 Task: Create ChildIssue0000000754 as Child Issue of Issue Issue0000000377 in Backlog  in Scrum Project Project0000000076 in Jira. Create ChildIssue0000000755 as Child Issue of Issue Issue0000000378 in Backlog  in Scrum Project Project0000000076 in Jira. Create ChildIssue0000000756 as Child Issue of Issue Issue0000000378 in Backlog  in Scrum Project Project0000000076 in Jira. Create ChildIssue0000000757 as Child Issue of Issue Issue0000000379 in Backlog  in Scrum Project Project0000000076 in Jira. Create ChildIssue0000000758 as Child Issue of Issue Issue0000000379 in Backlog  in Scrum Project Project0000000076 in Jira
Action: Mouse moved to (64, 270)
Screenshot: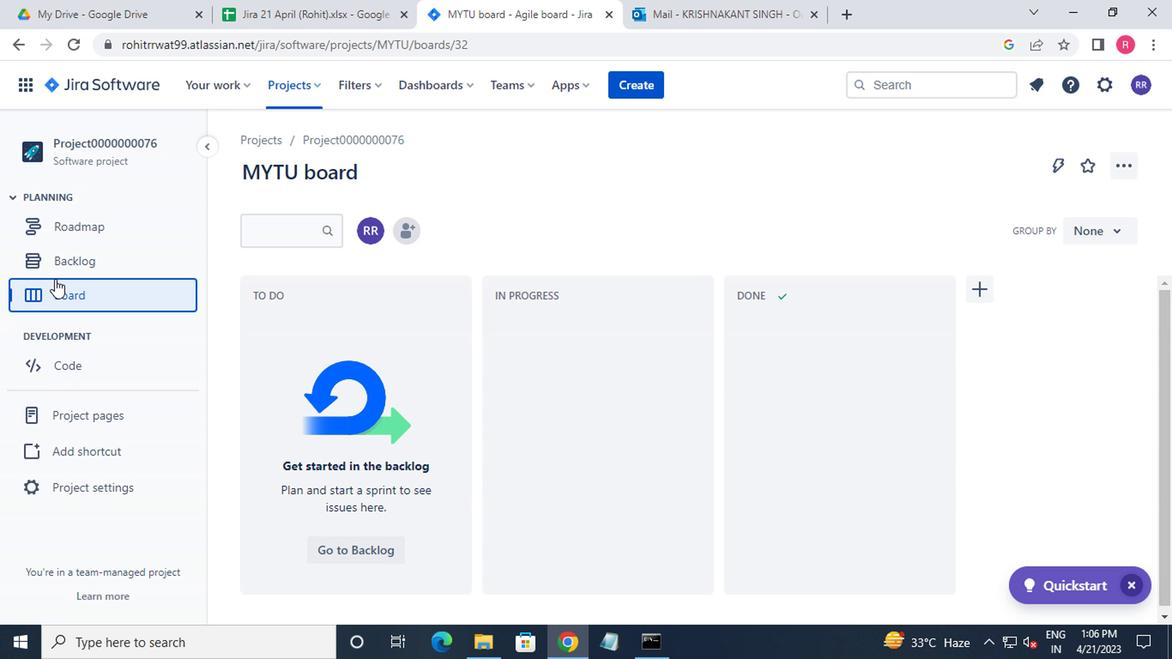 
Action: Mouse pressed left at (64, 270)
Screenshot: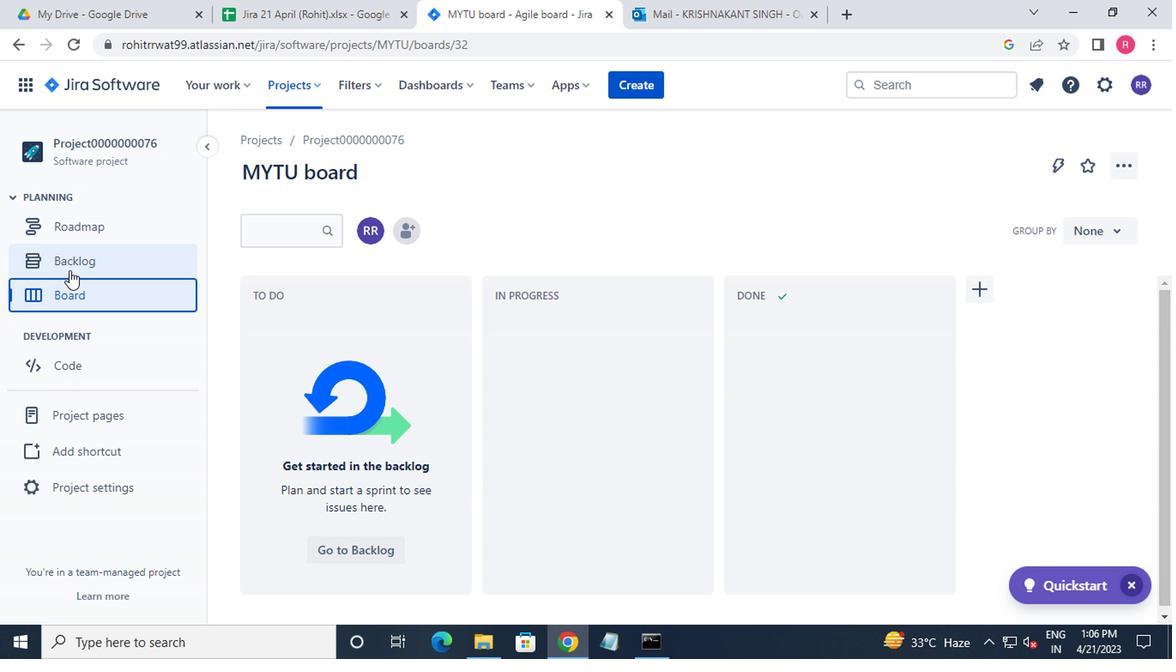 
Action: Mouse moved to (275, 391)
Screenshot: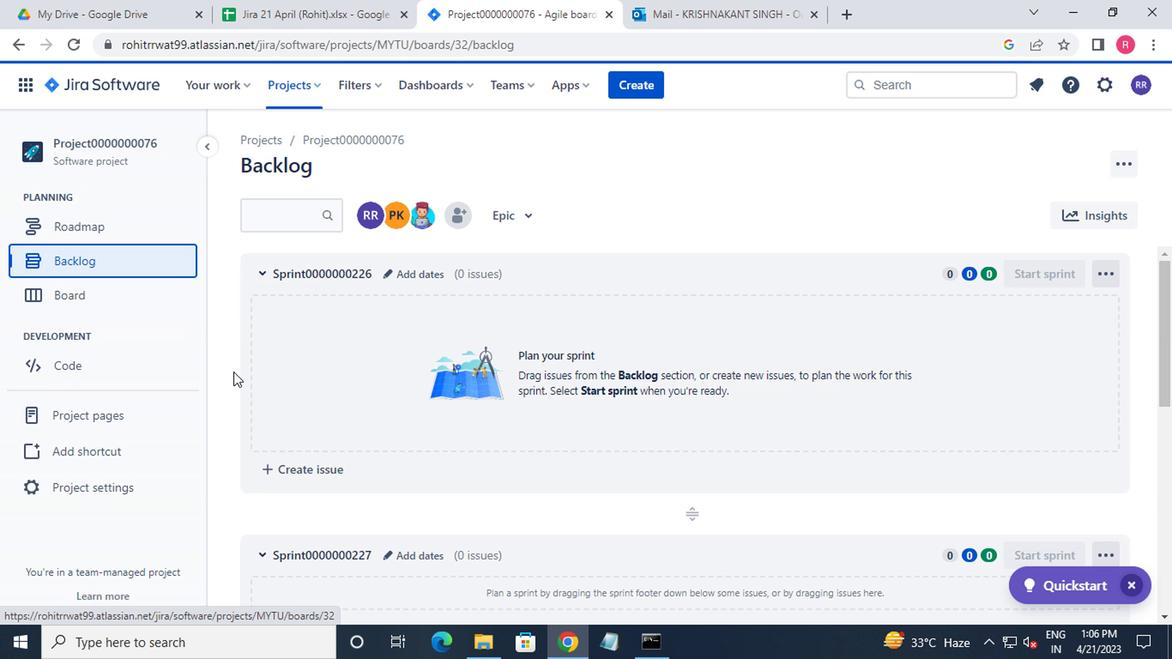 
Action: Mouse scrolled (275, 390) with delta (0, -1)
Screenshot: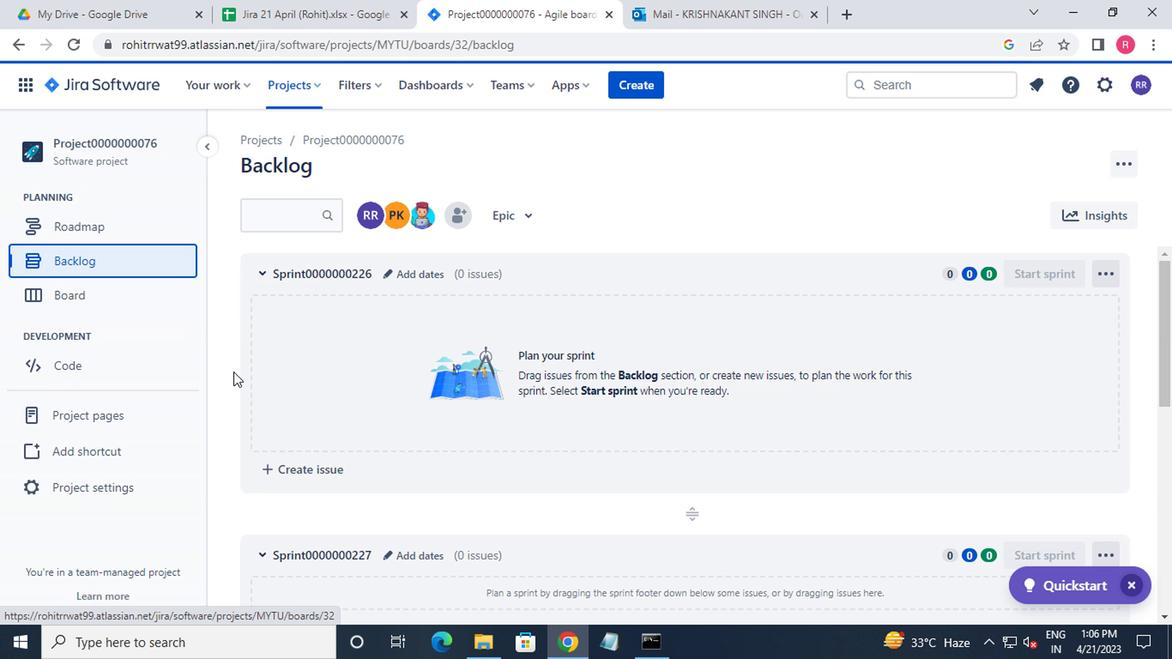 
Action: Mouse moved to (300, 398)
Screenshot: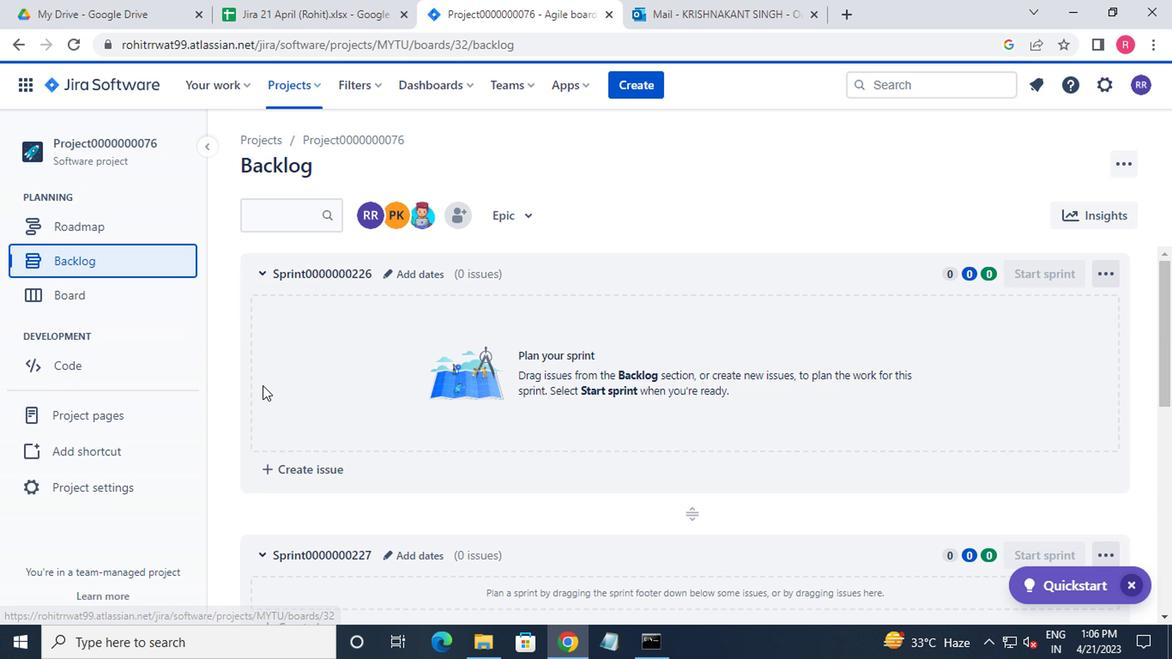 
Action: Mouse scrolled (300, 397) with delta (0, 0)
Screenshot: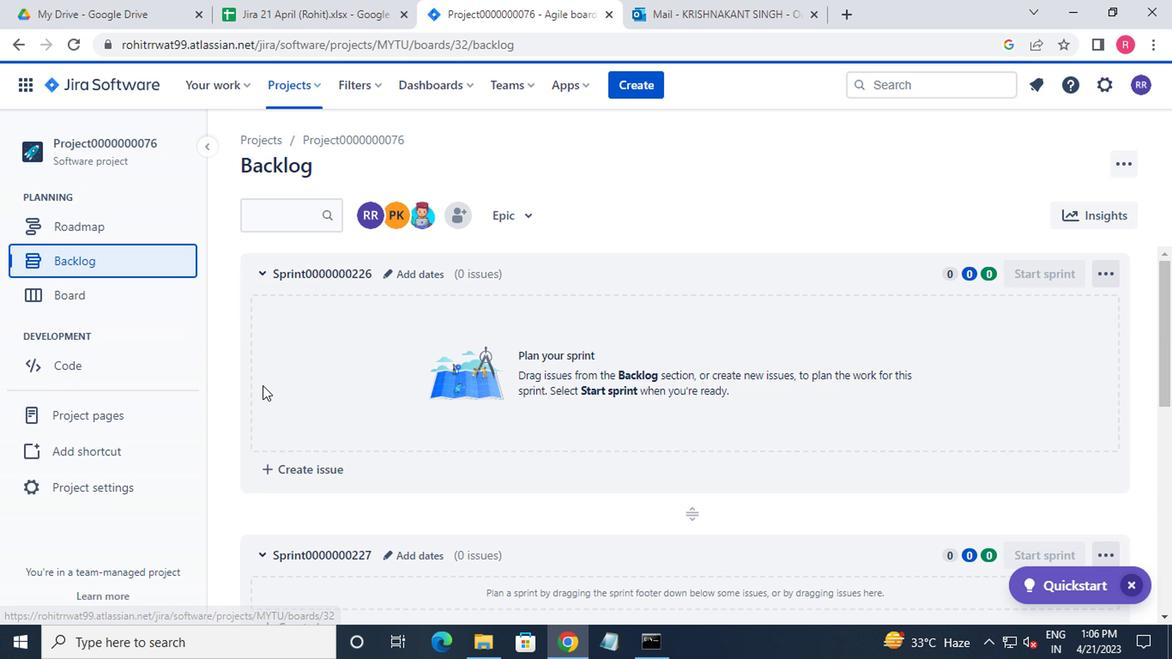 
Action: Mouse moved to (307, 399)
Screenshot: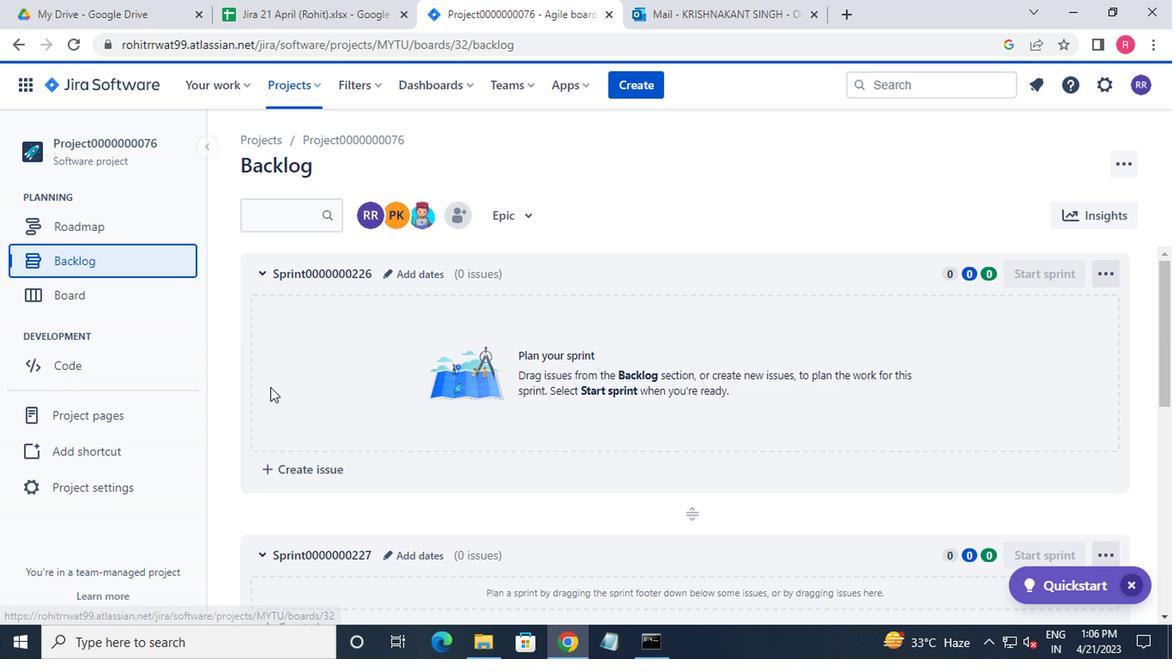 
Action: Mouse scrolled (307, 399) with delta (0, 0)
Screenshot: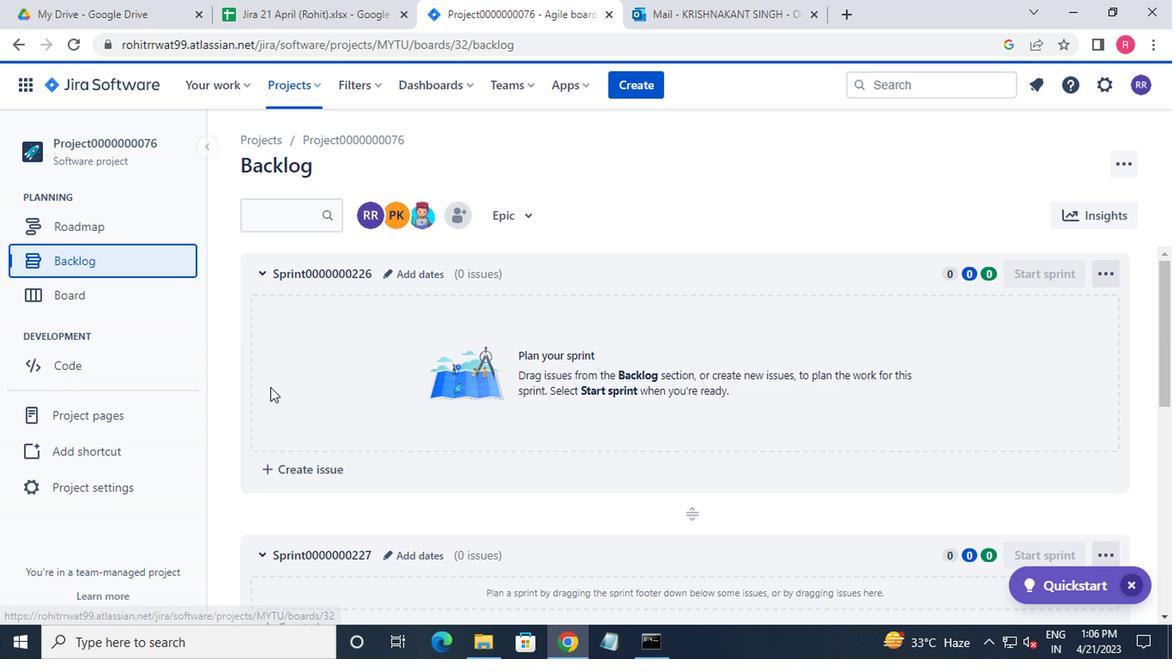 
Action: Mouse scrolled (307, 399) with delta (0, 0)
Screenshot: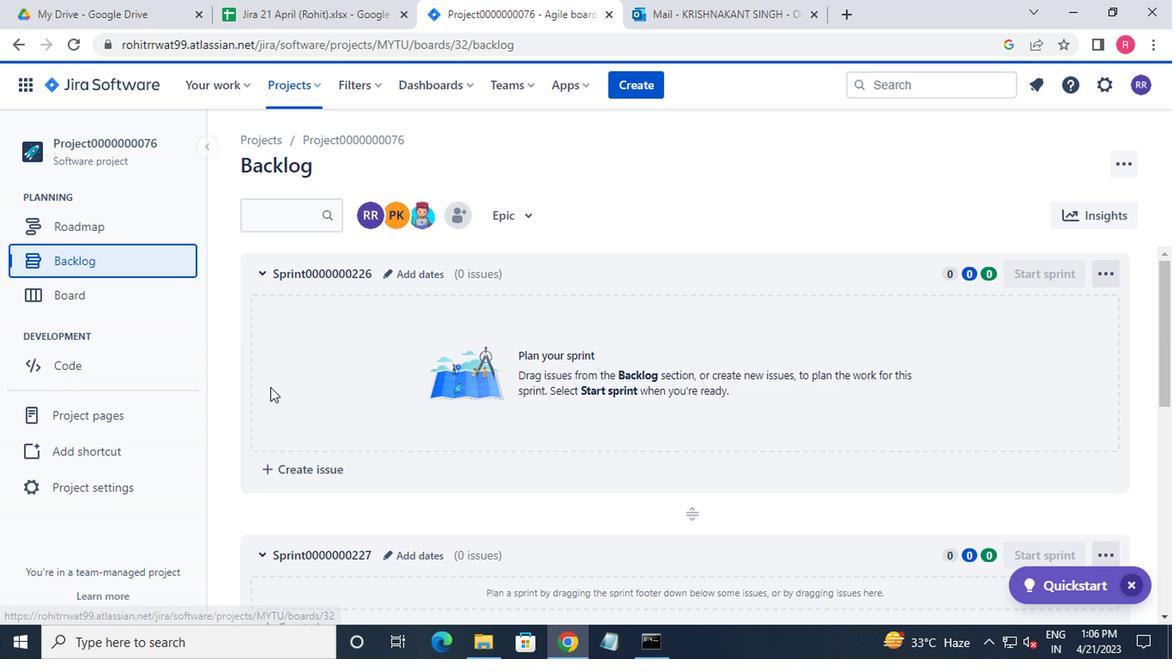 
Action: Mouse moved to (308, 399)
Screenshot: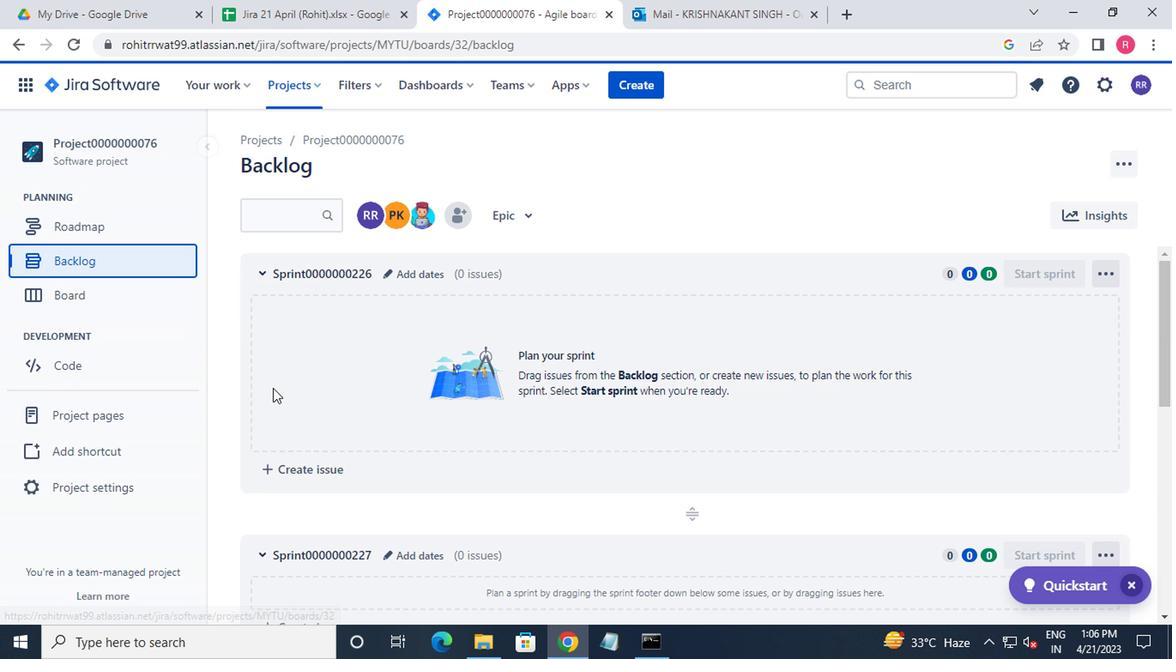 
Action: Mouse scrolled (308, 399) with delta (0, 0)
Screenshot: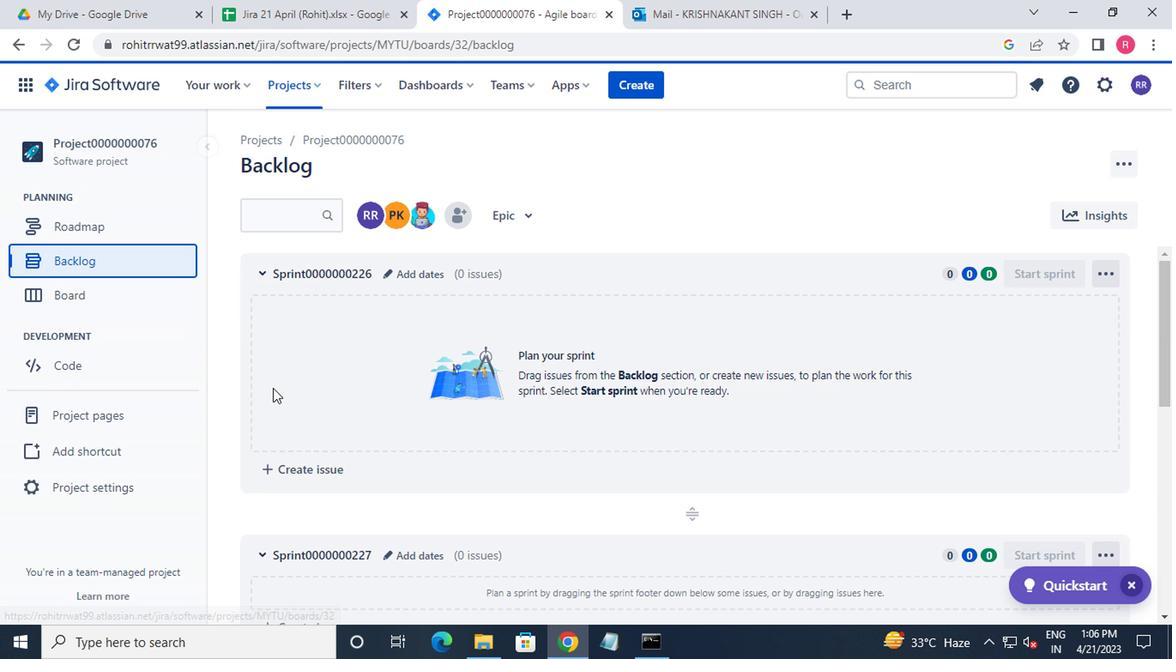 
Action: Mouse moved to (326, 413)
Screenshot: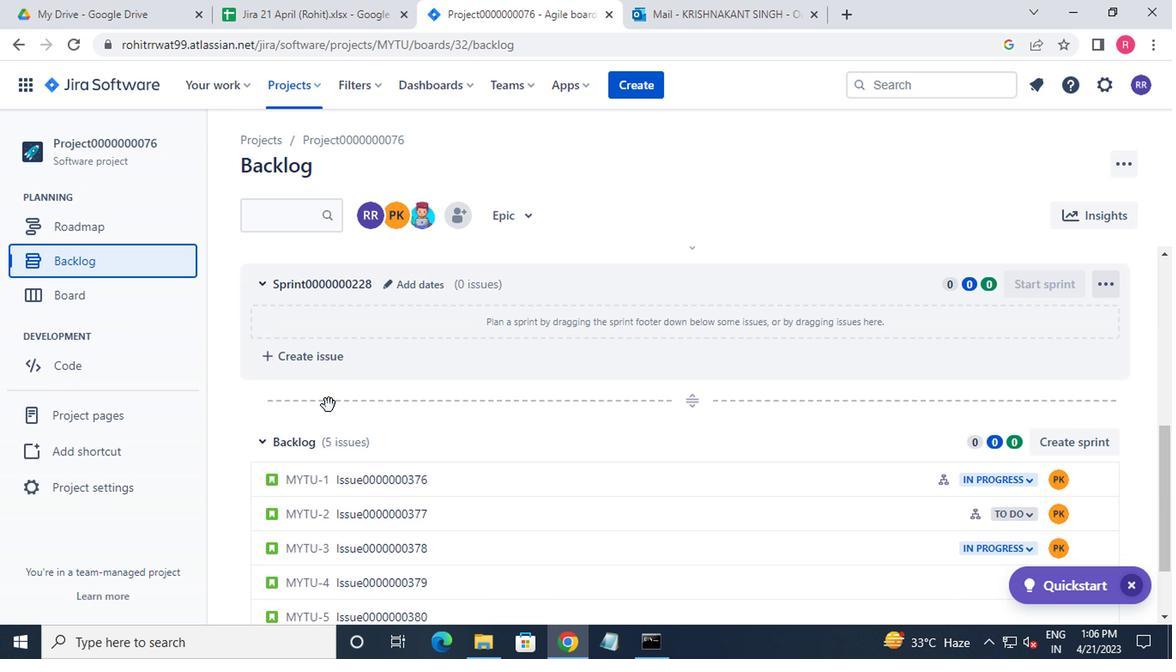 
Action: Mouse scrolled (326, 412) with delta (0, -1)
Screenshot: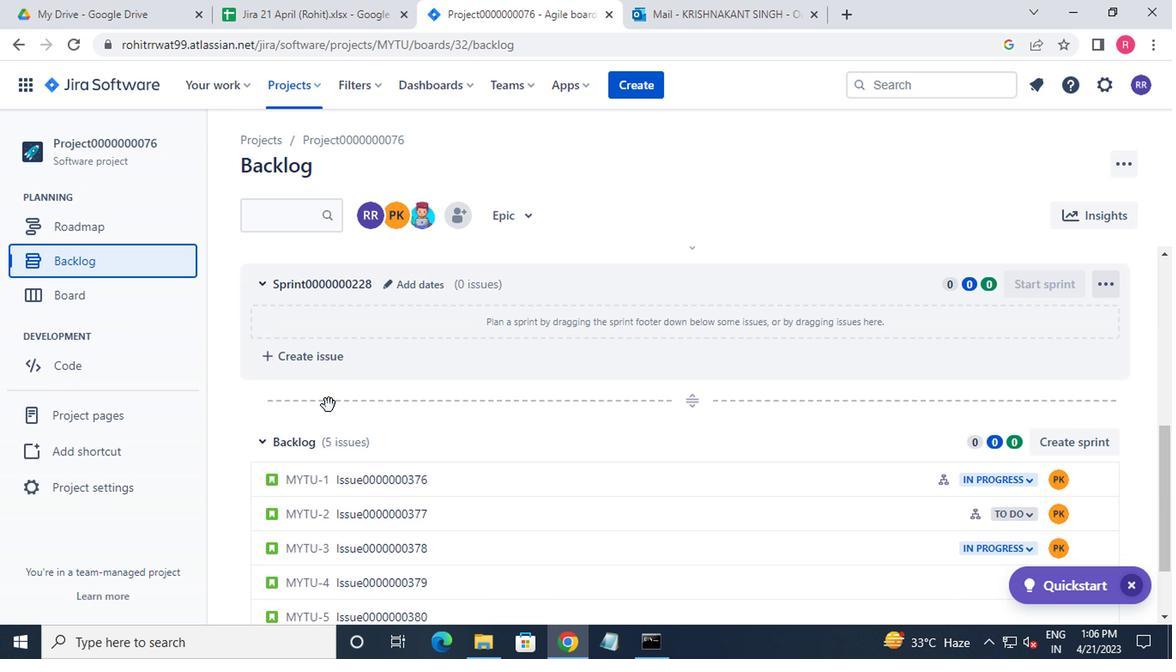 
Action: Mouse moved to (328, 416)
Screenshot: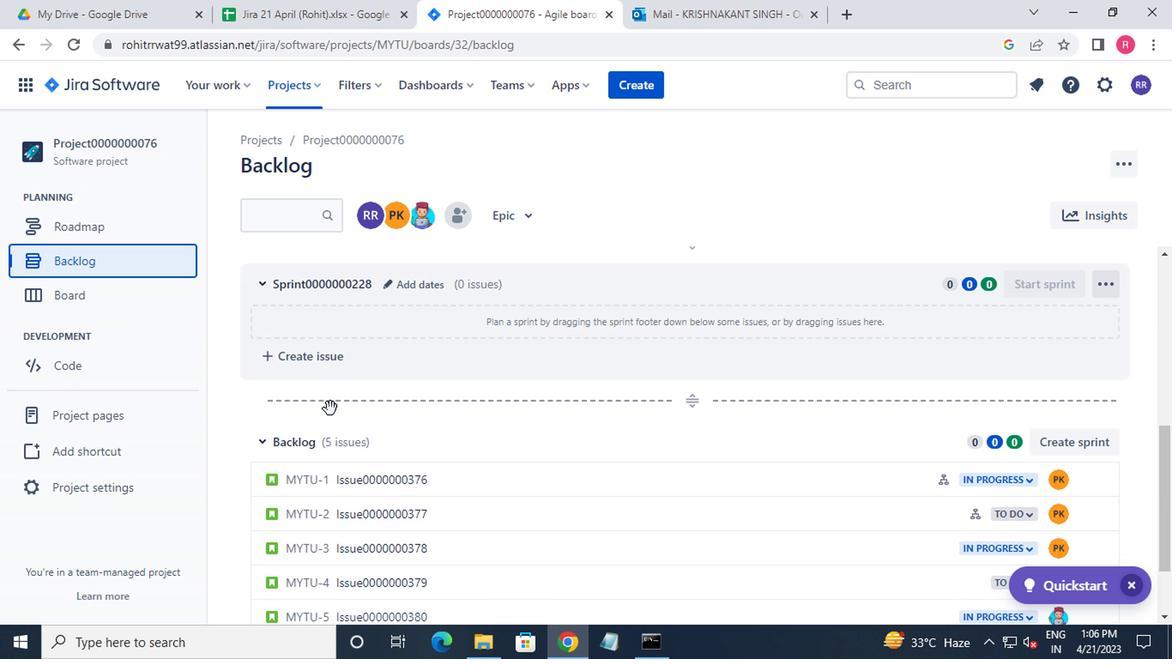 
Action: Mouse scrolled (328, 415) with delta (0, -1)
Screenshot: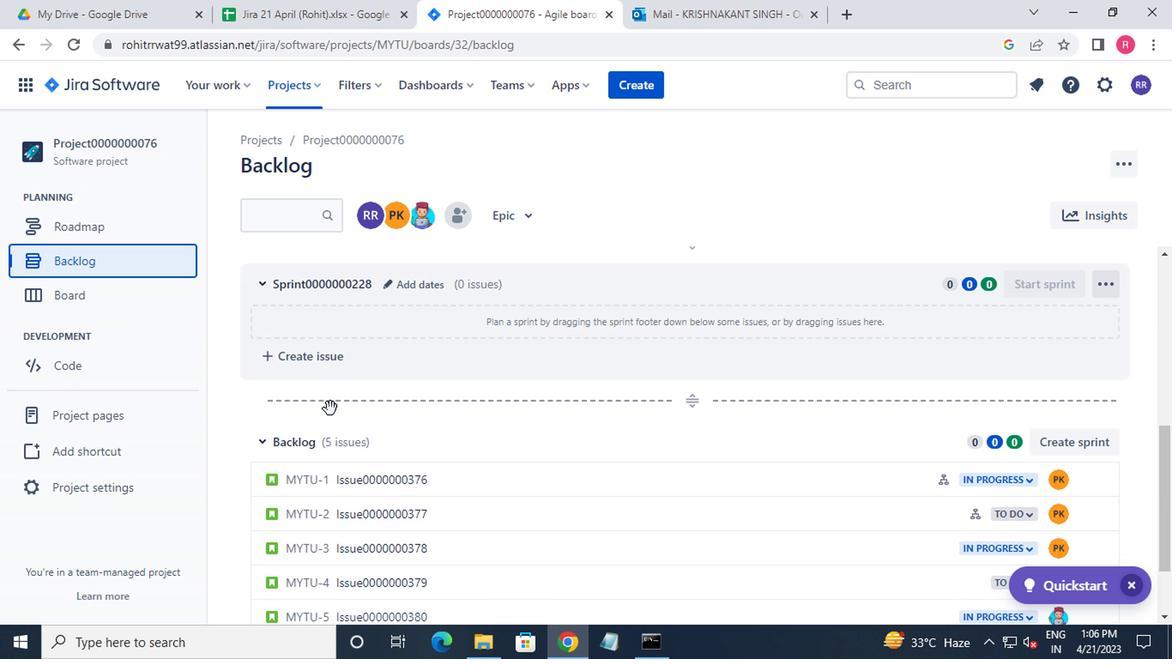 
Action: Mouse moved to (330, 420)
Screenshot: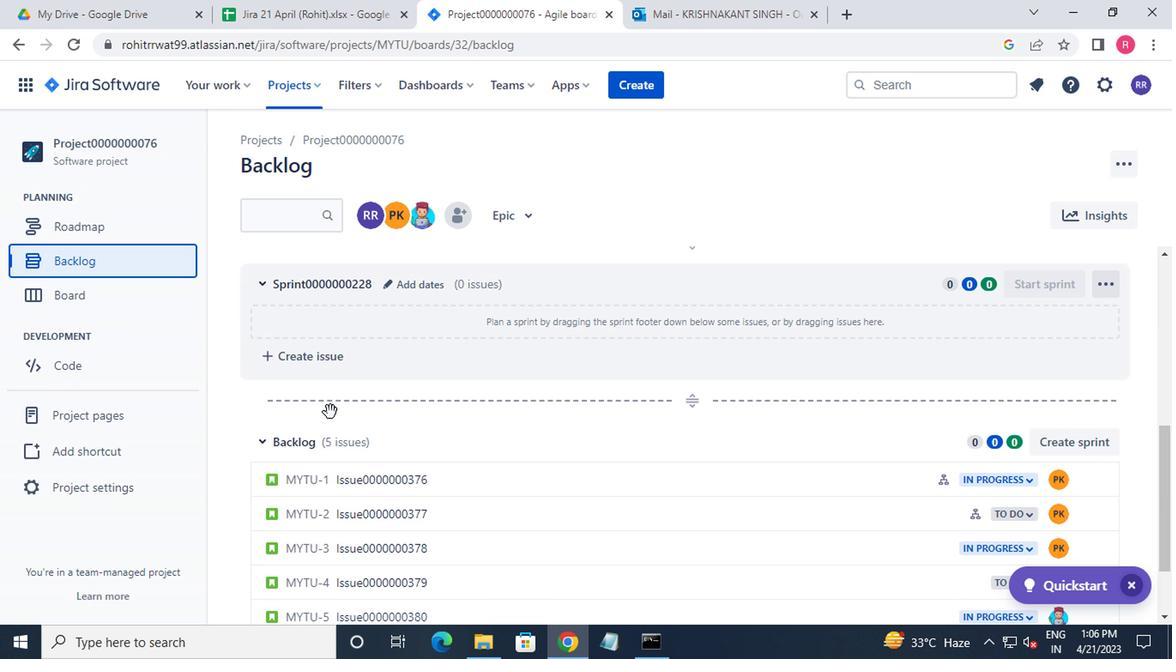 
Action: Mouse scrolled (330, 419) with delta (0, -1)
Screenshot: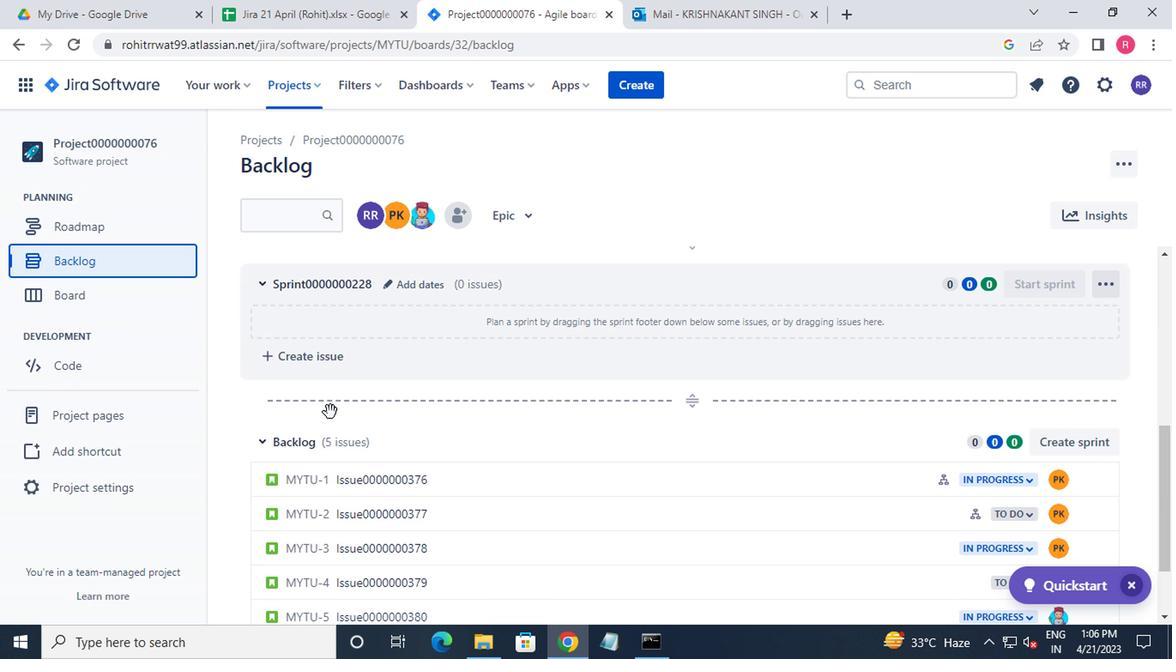
Action: Mouse moved to (495, 418)
Screenshot: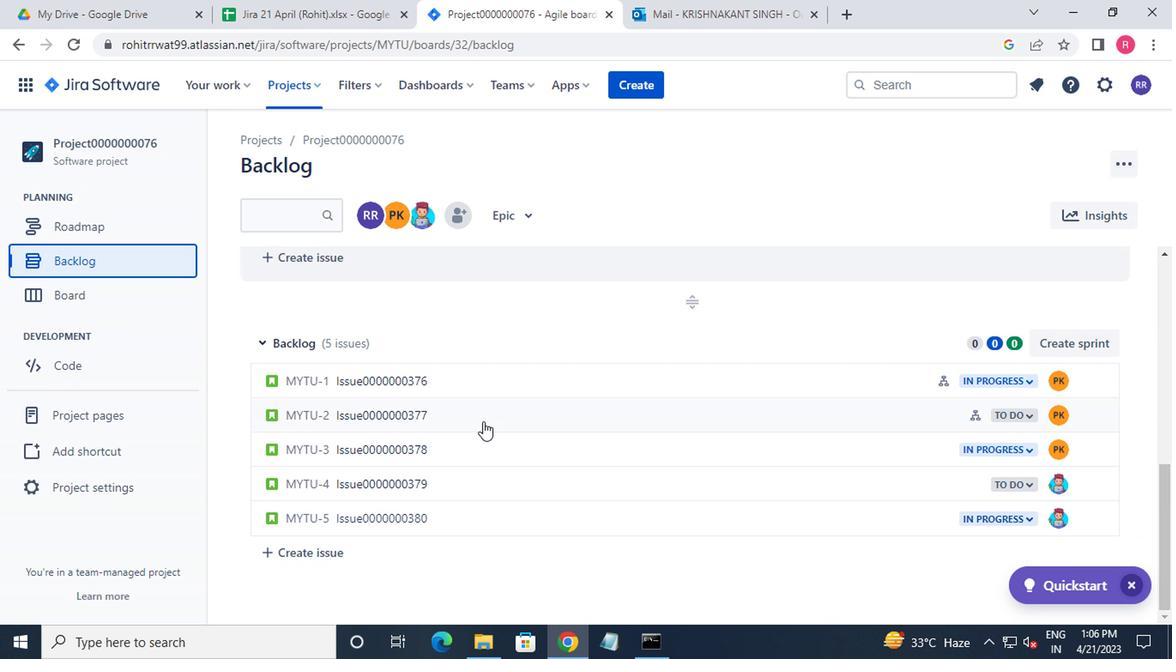 
Action: Mouse pressed left at (495, 418)
Screenshot: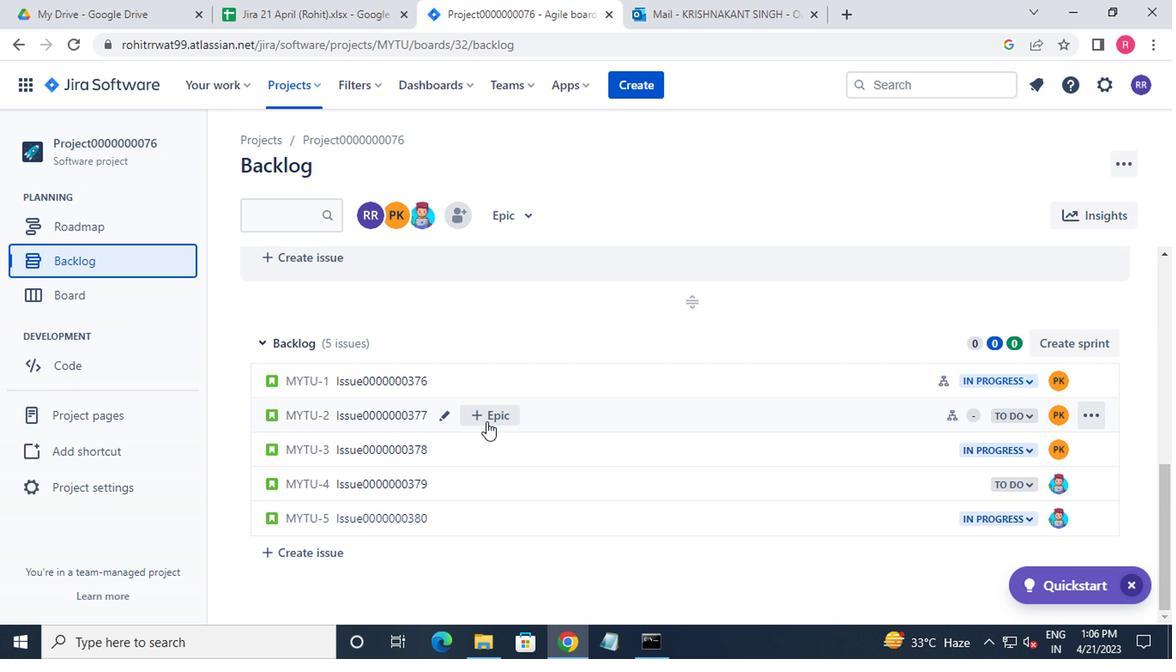 
Action: Mouse moved to (582, 418)
Screenshot: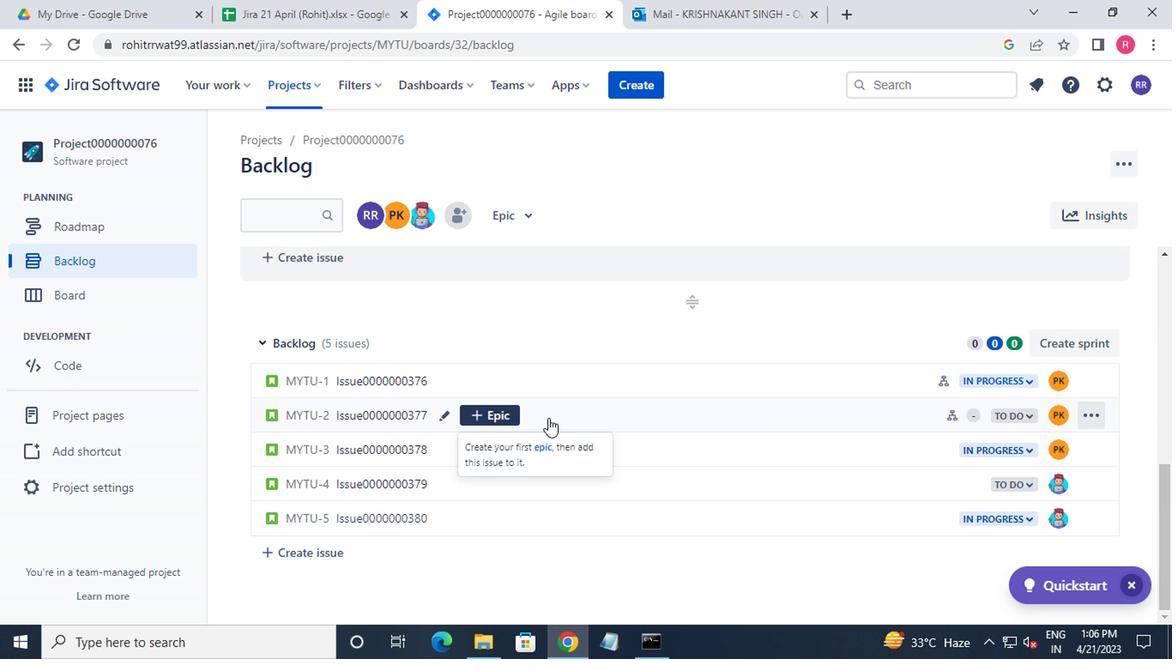 
Action: Mouse pressed left at (582, 418)
Screenshot: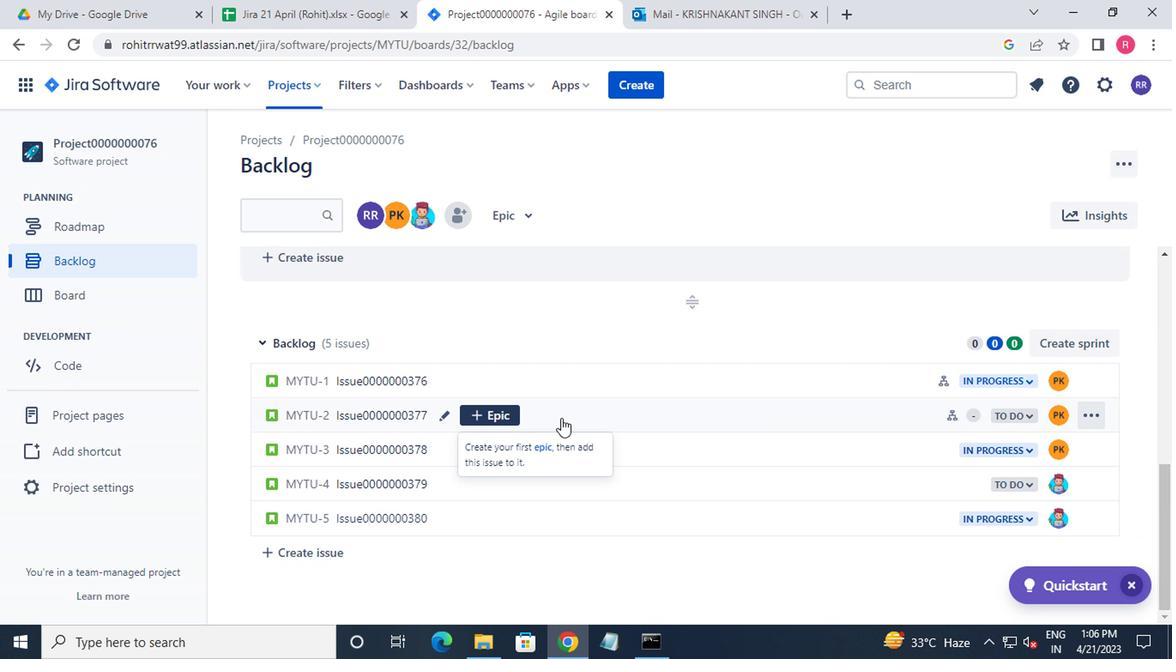 
Action: Mouse moved to (860, 343)
Screenshot: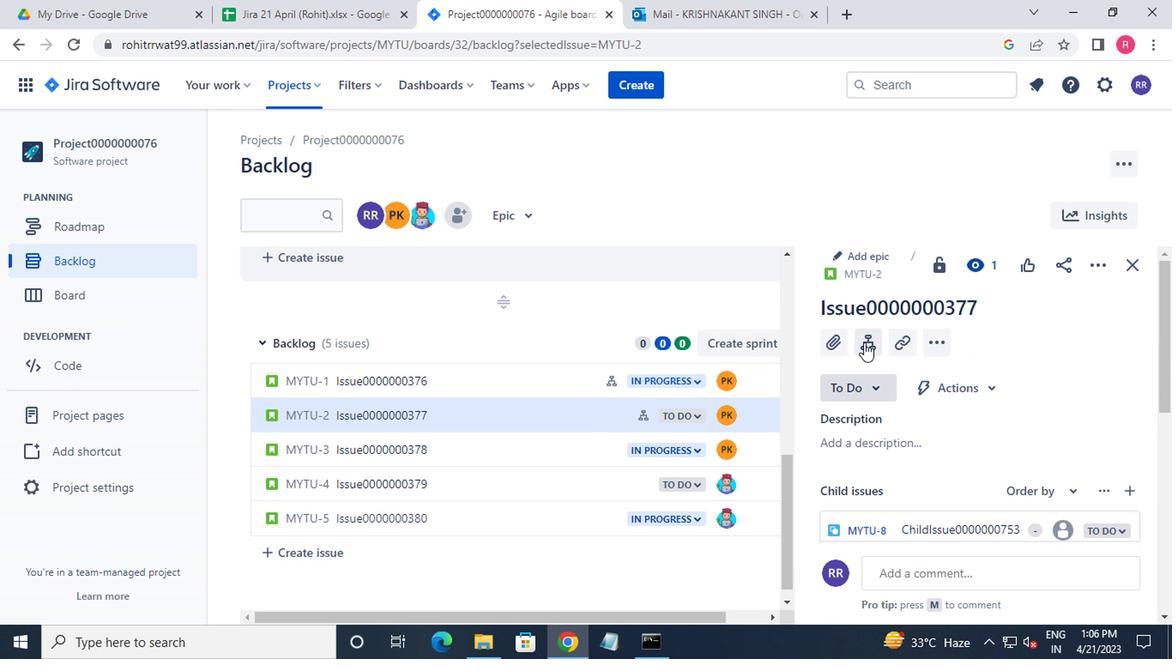 
Action: Mouse pressed left at (860, 343)
Screenshot: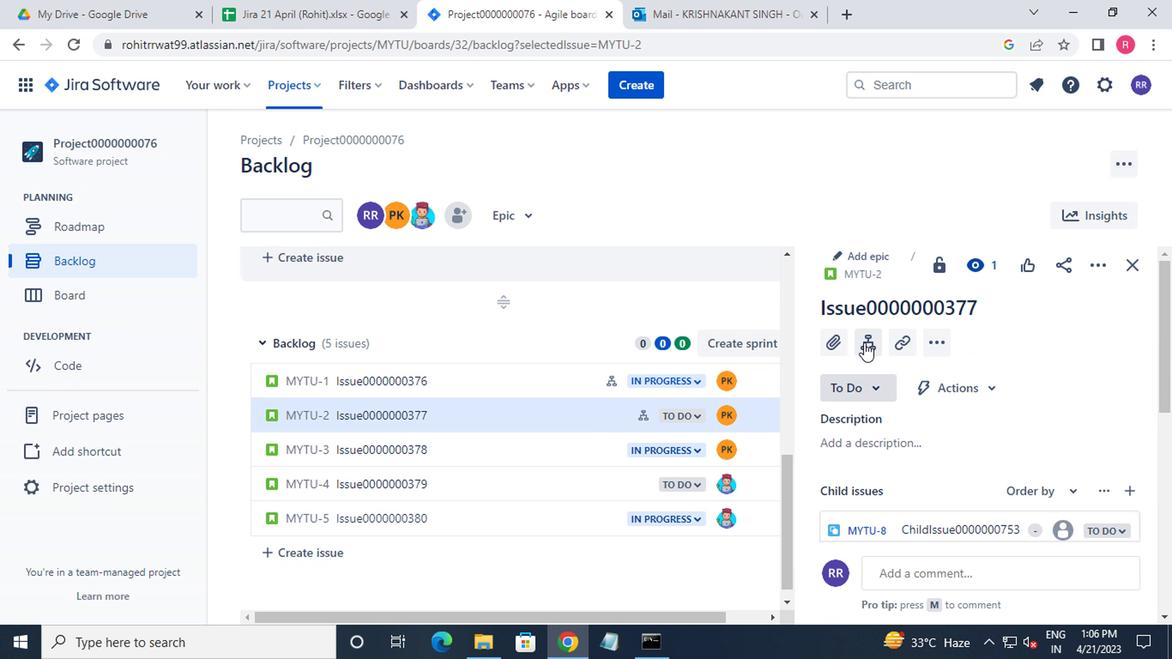 
Action: Mouse moved to (870, 351)
Screenshot: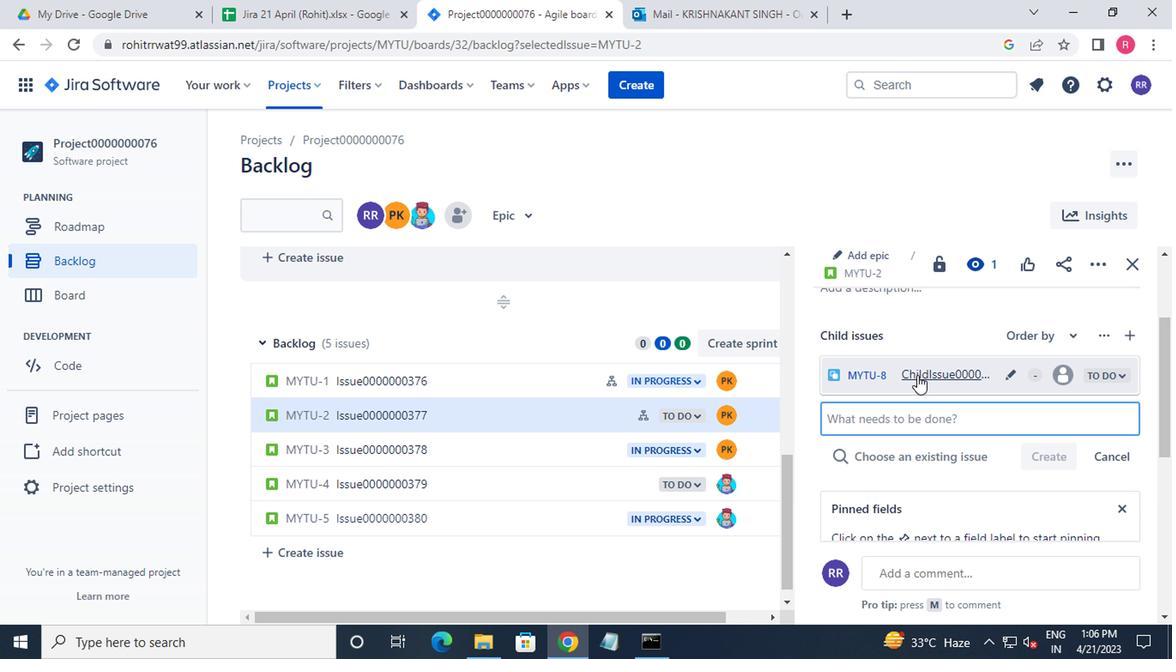 
Action: Key pressed <Key.shift>CHILD<Key.shift_r>ISSUE0000000754<Key.enter>
Screenshot: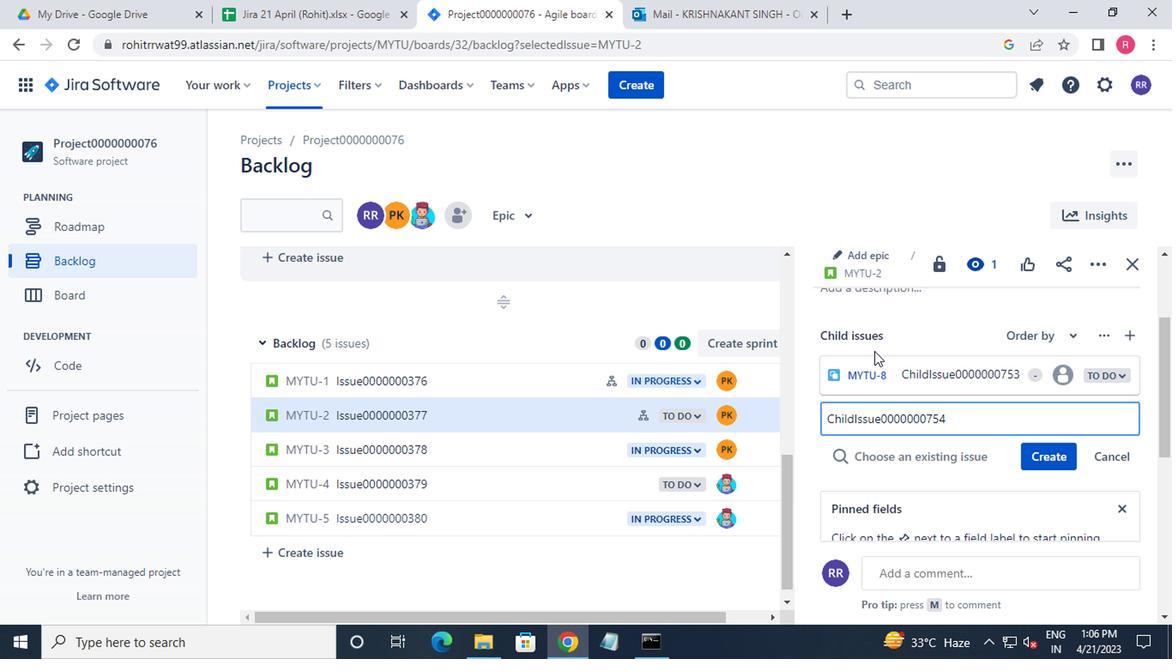
Action: Mouse moved to (518, 456)
Screenshot: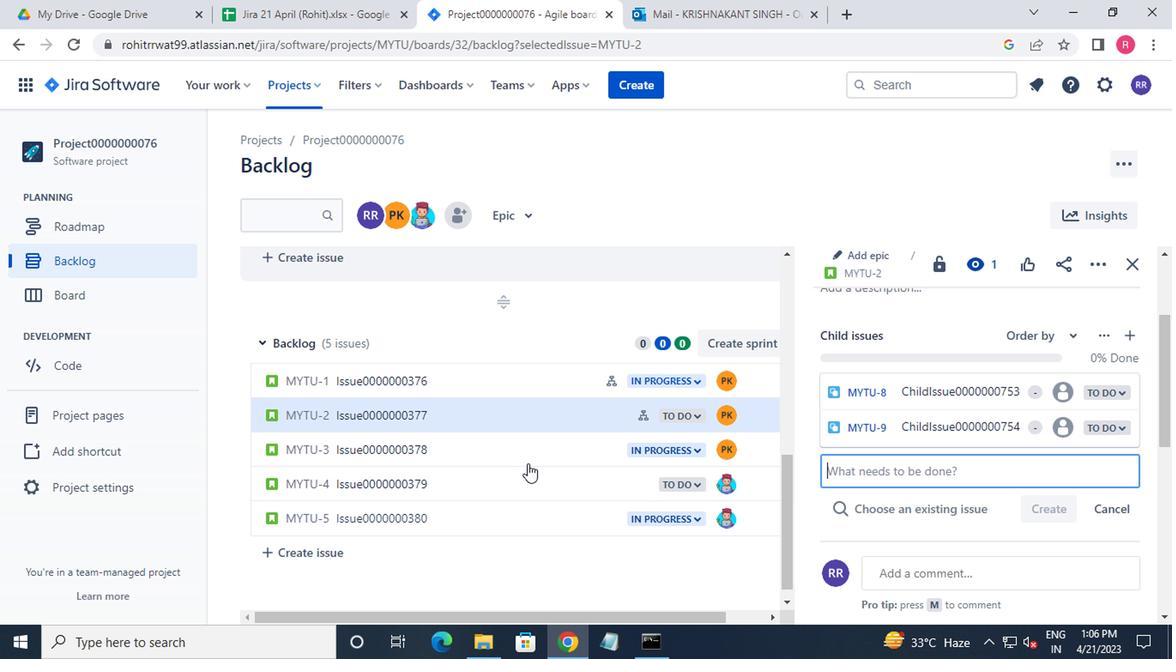 
Action: Mouse pressed left at (518, 456)
Screenshot: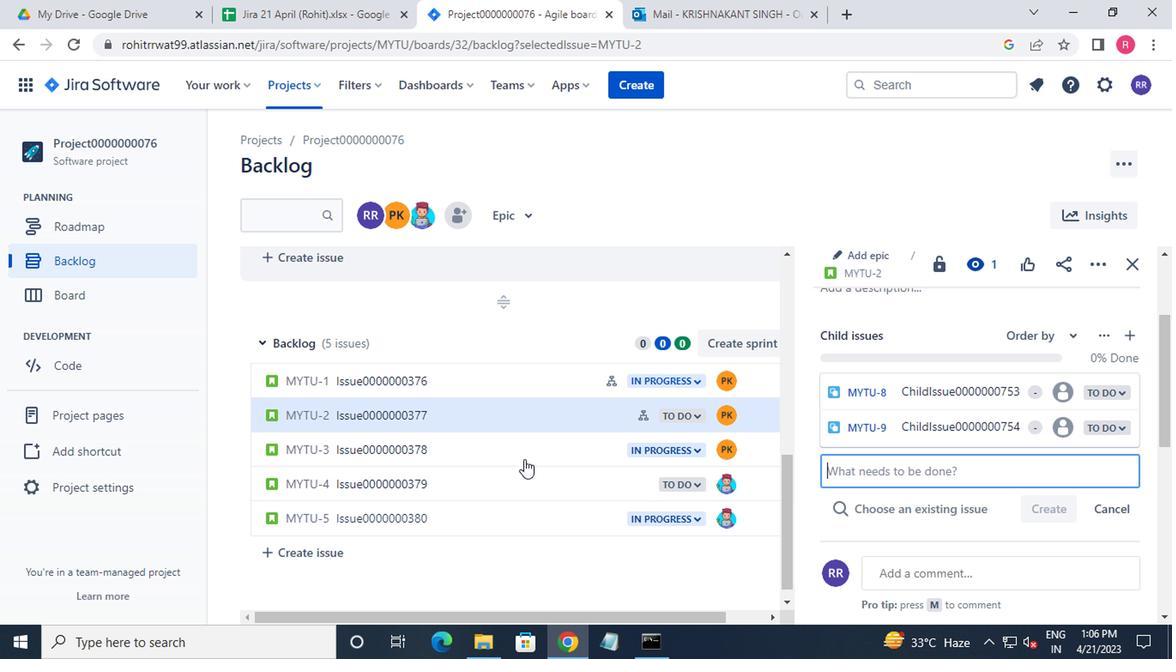 
Action: Mouse moved to (863, 347)
Screenshot: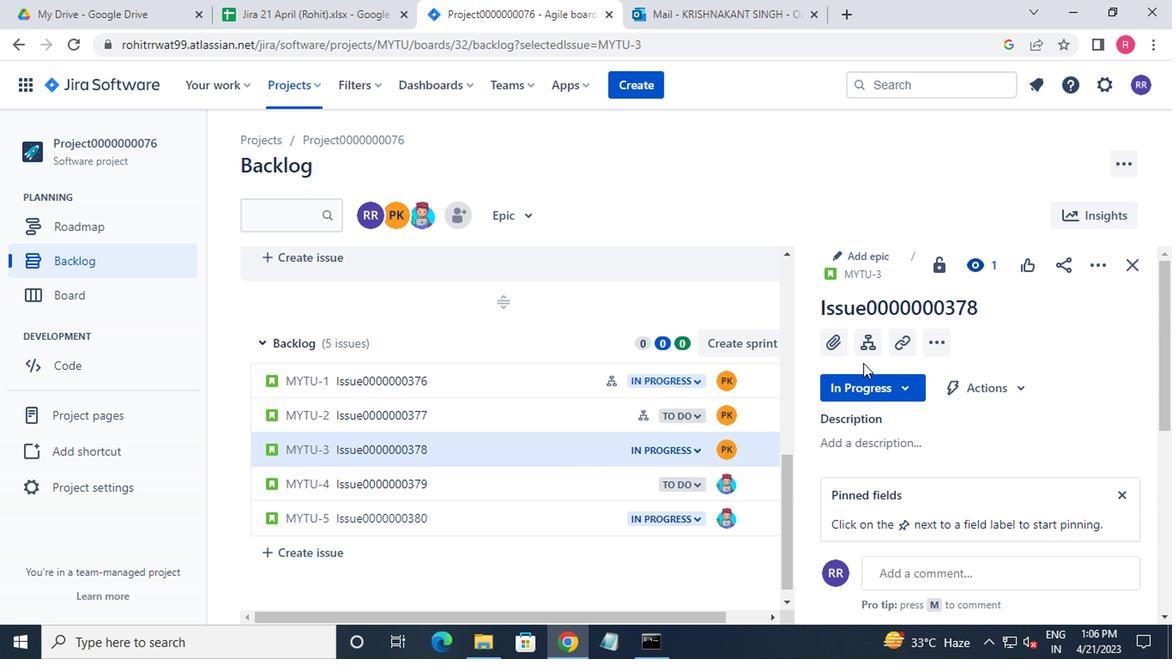 
Action: Mouse pressed left at (863, 347)
Screenshot: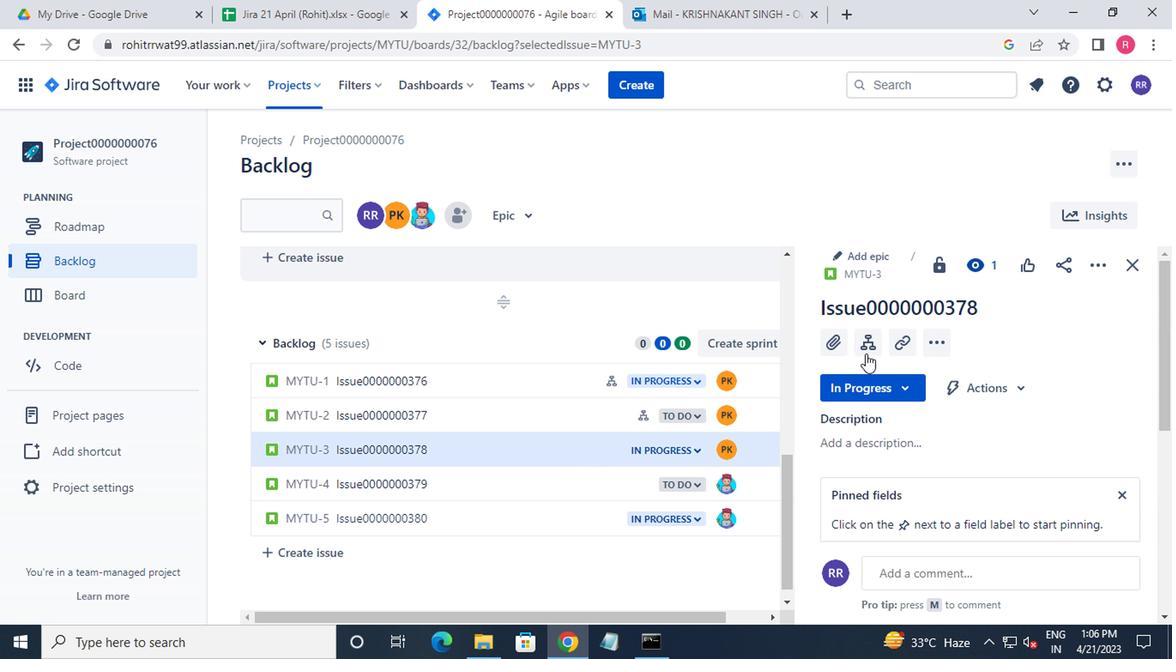 
Action: Mouse moved to (871, 404)
Screenshot: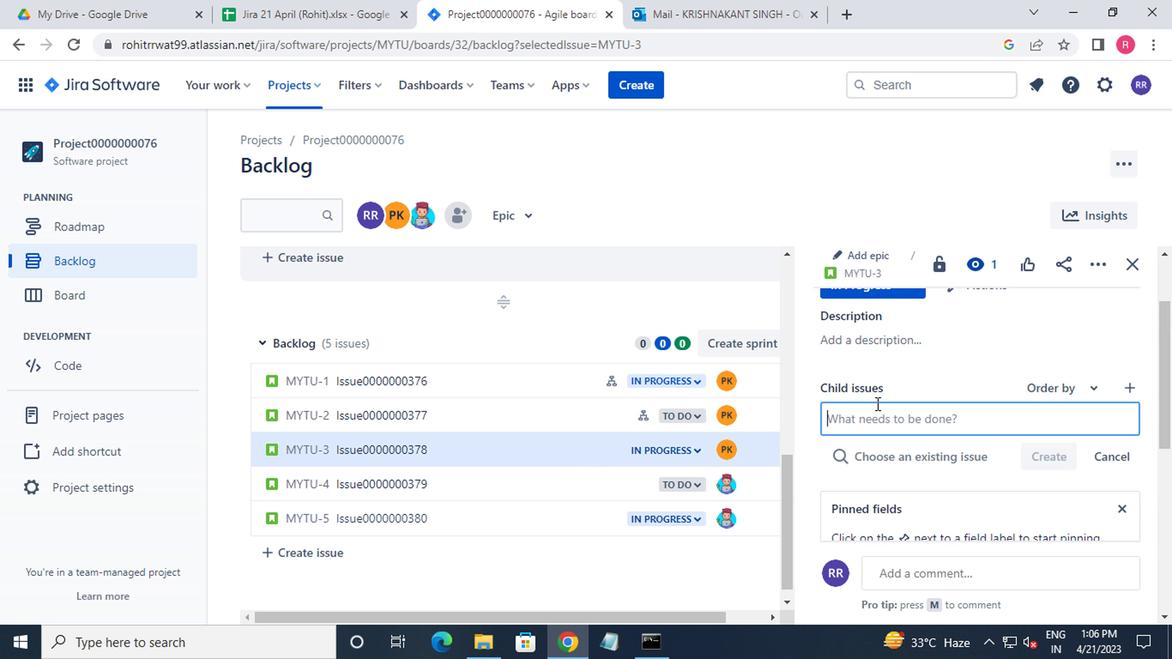 
Action: Key pressed <Key.shift>CHILD<Key.shift_r>ISSUE0000000755<Key.enter><Key.shift>CHILD<Key.shift_r>ISSUE0000000756<Key.enter>
Screenshot: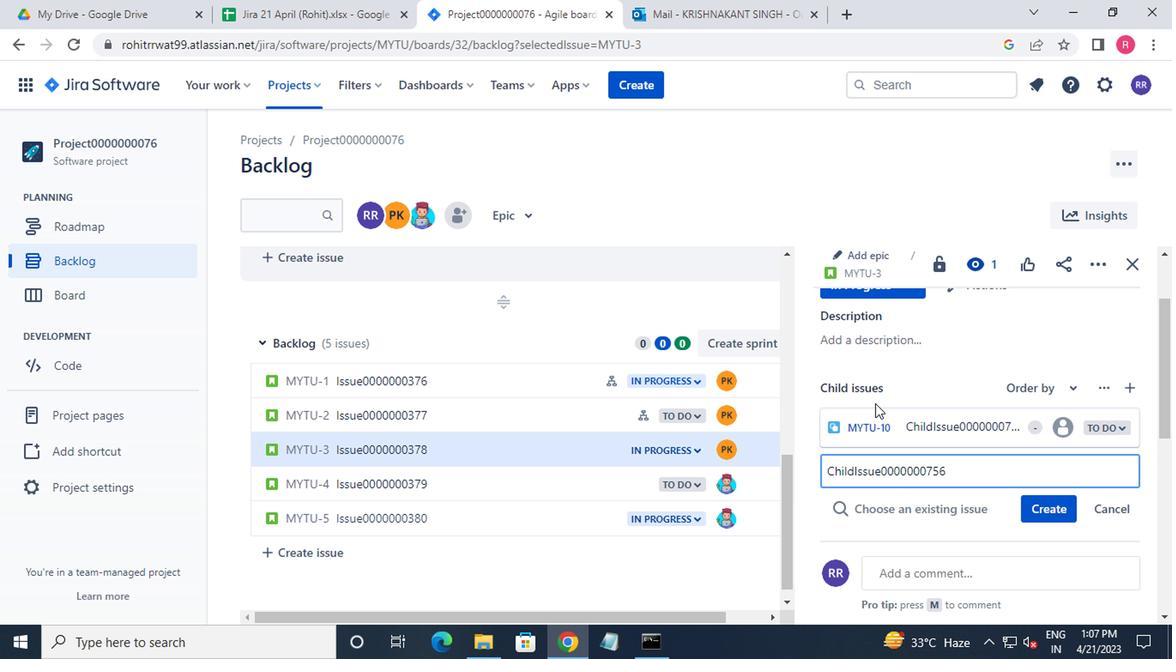 
Action: Mouse moved to (529, 481)
Screenshot: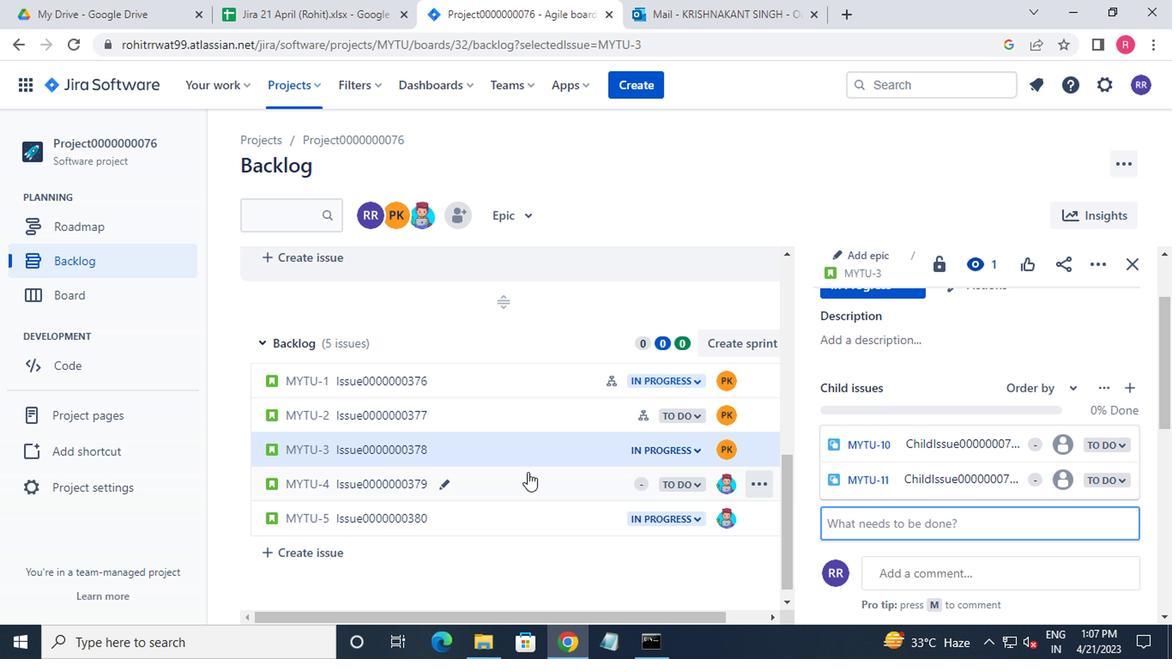 
Action: Mouse pressed left at (529, 481)
Screenshot: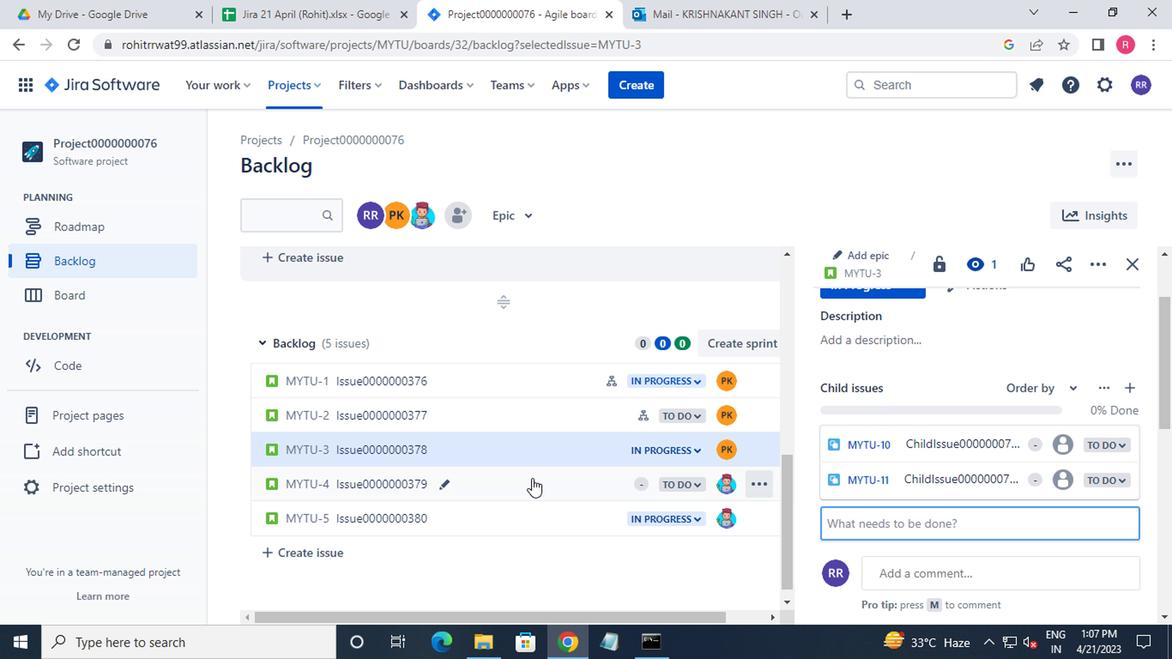 
Action: Key pressed <Key.shift>CC
Screenshot: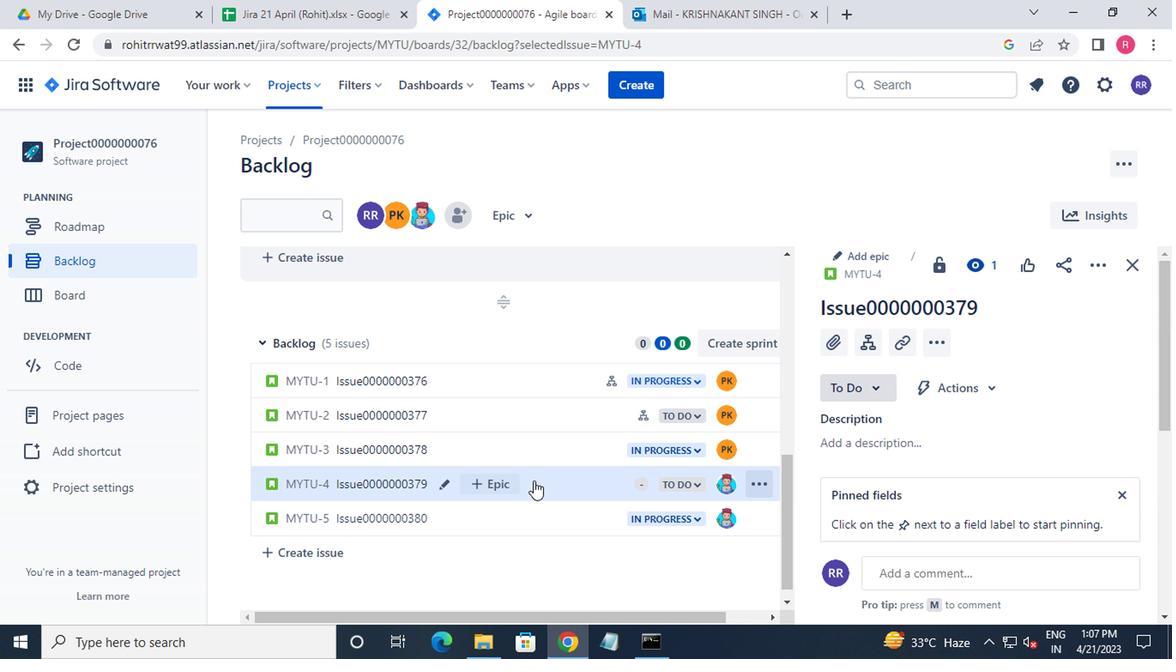 
Action: Mouse moved to (854, 353)
Screenshot: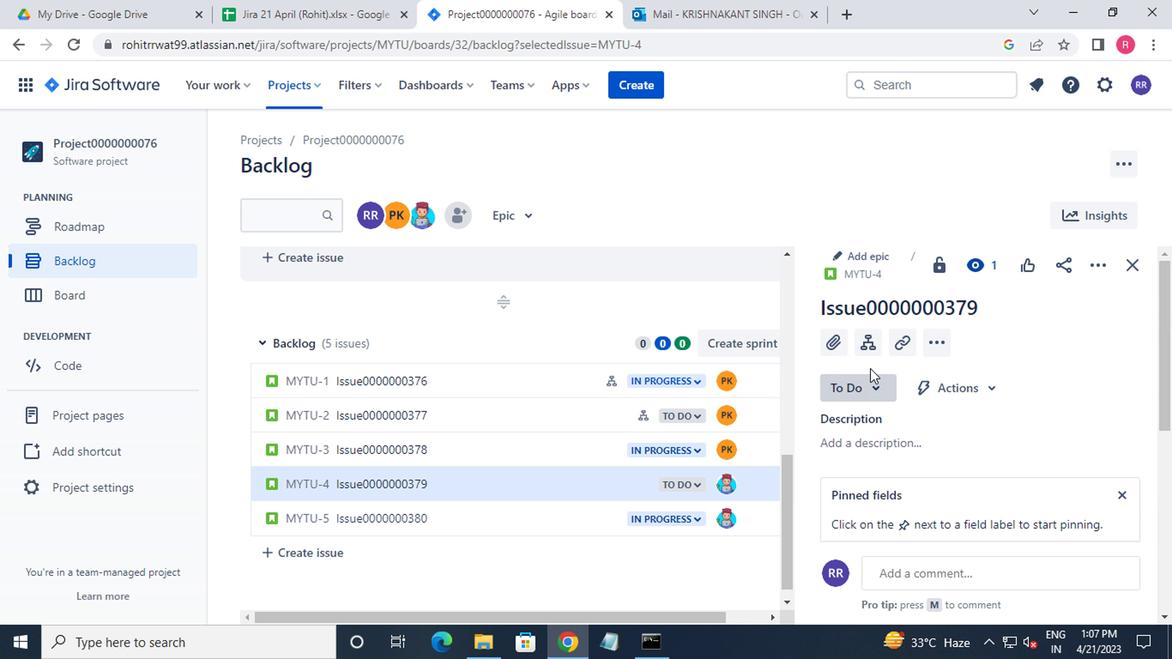
Action: Mouse pressed left at (854, 353)
Screenshot: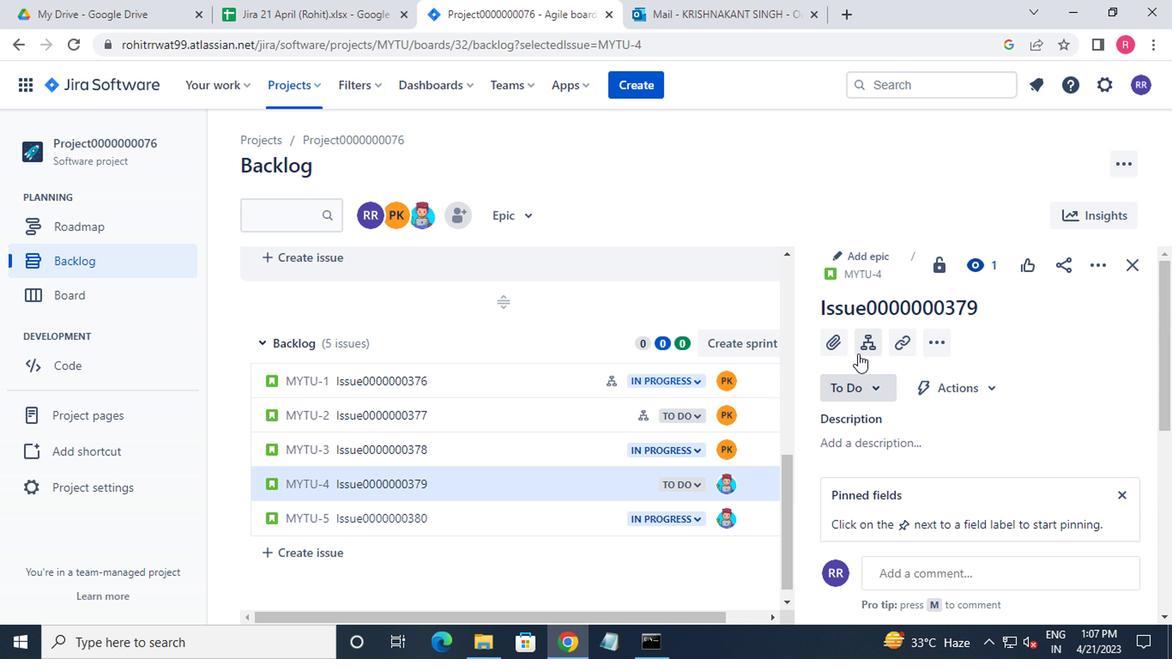 
Action: Mouse moved to (799, 405)
Screenshot: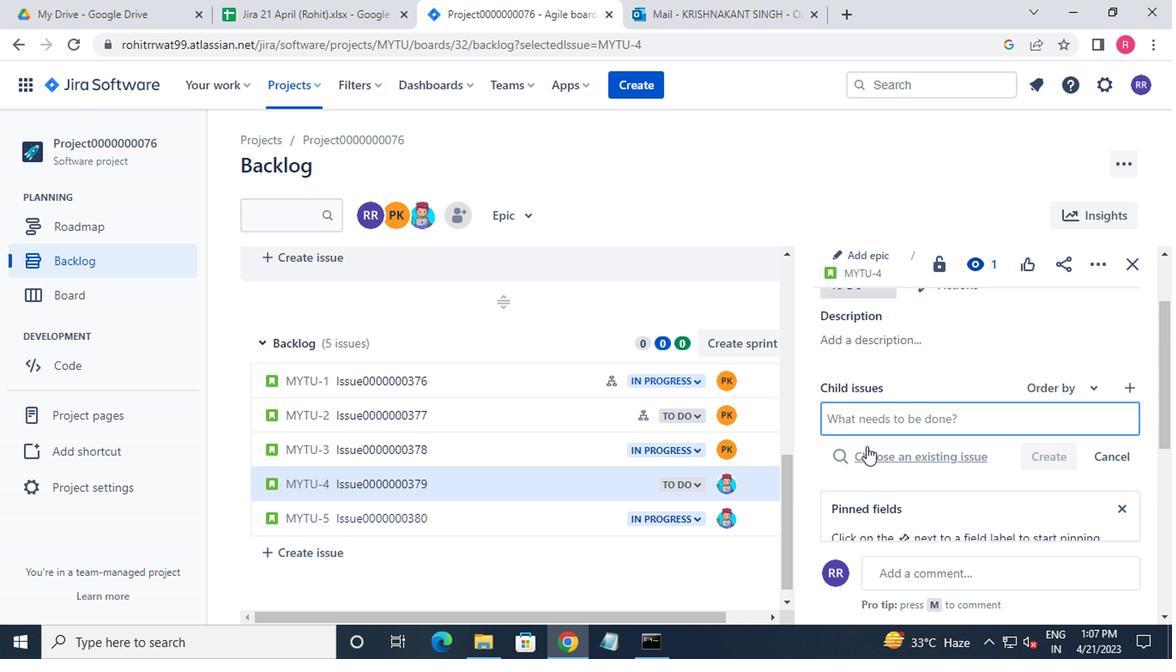 
Action: Key pressed <Key.shift>CHILD<Key.shift_r>ISSUE0000000757<Key.enter><Key.shift>CHILD<Key.shift_r>ISSUE0000000758<Key.enter>
Screenshot: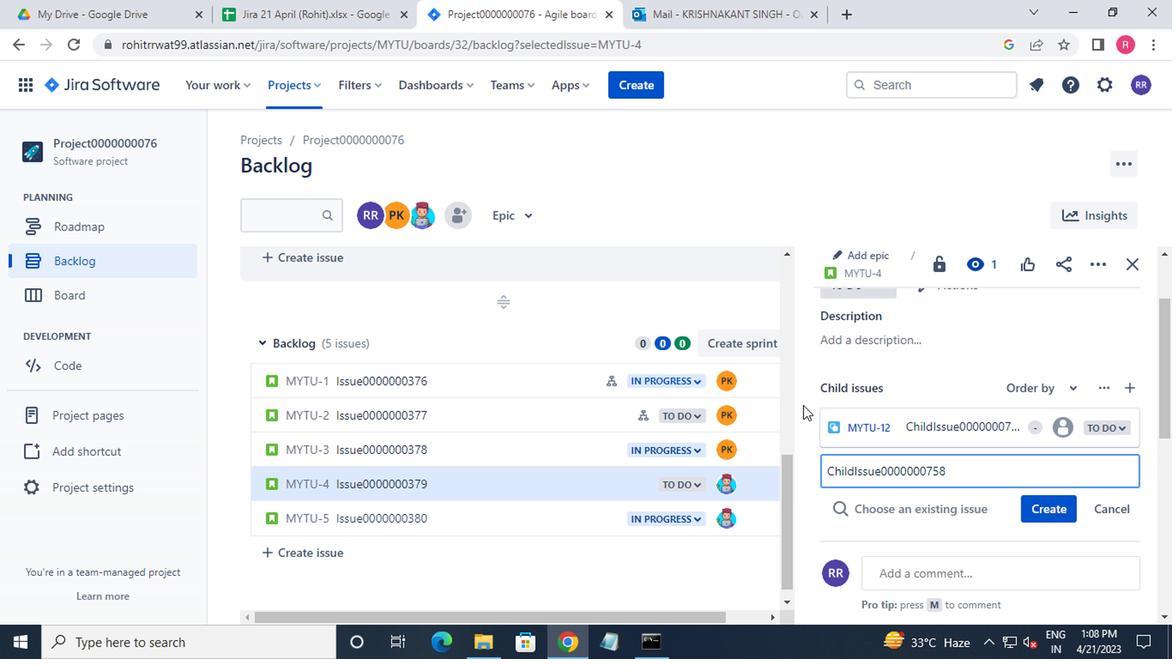 
